 Task: Change the currency to Euro on Google Flights.
Action: Mouse pressed left at (493, 168)
Screenshot: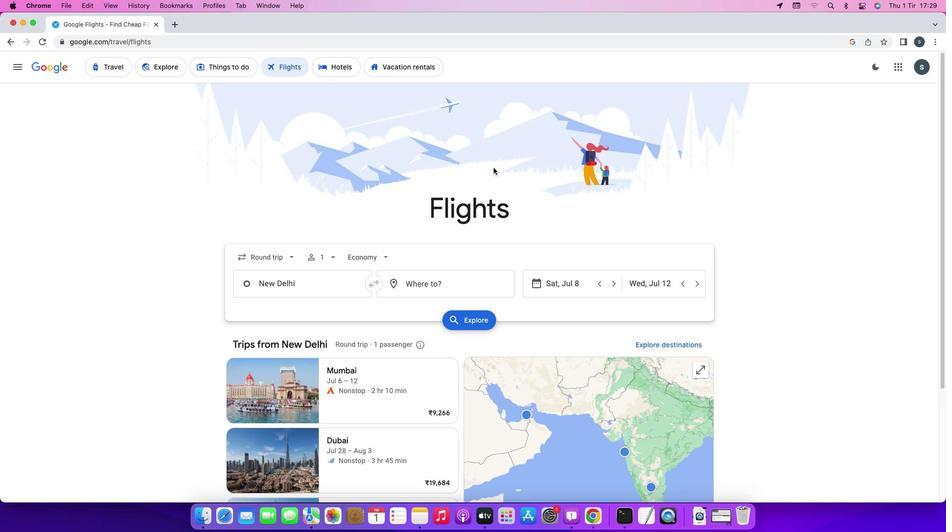 
Action: Mouse moved to (517, 216)
Screenshot: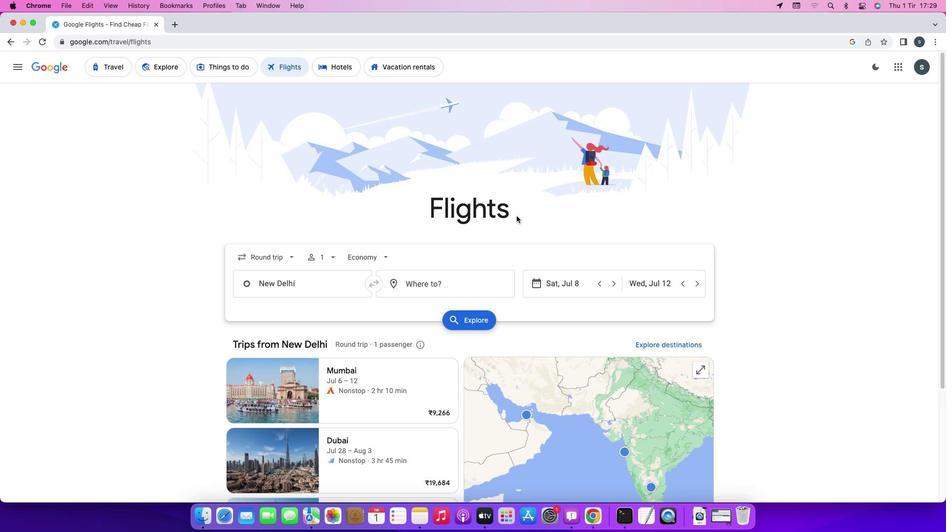 
Action: Mouse scrolled (517, 216) with delta (0, 0)
Screenshot: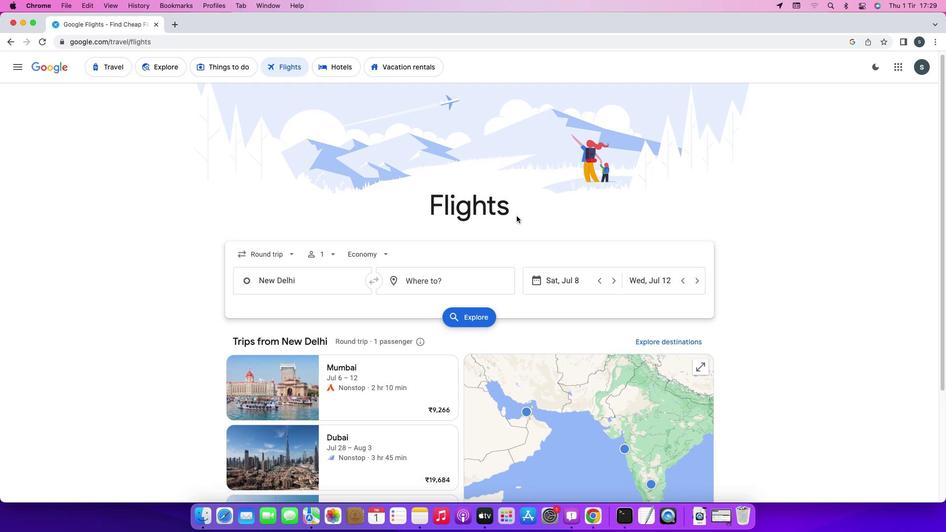 
Action: Mouse scrolled (517, 216) with delta (0, 0)
Screenshot: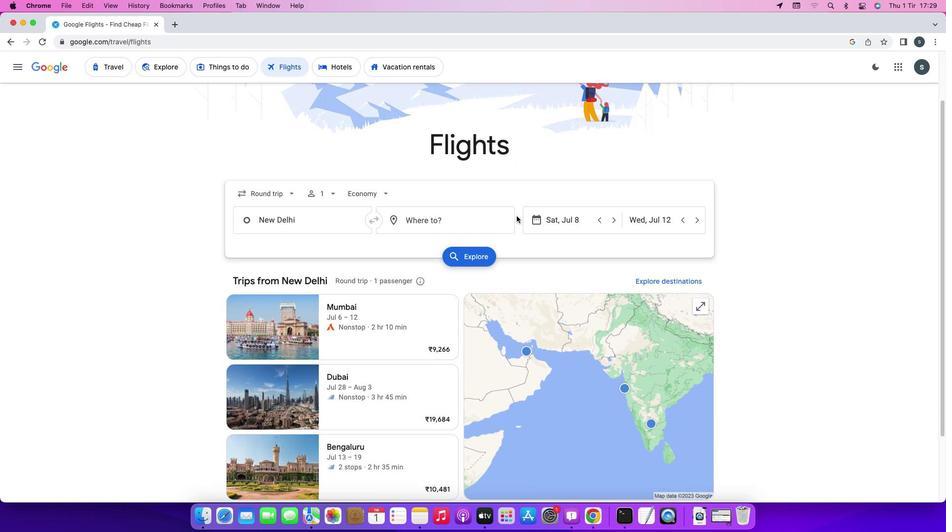
Action: Mouse scrolled (517, 216) with delta (0, 0)
Screenshot: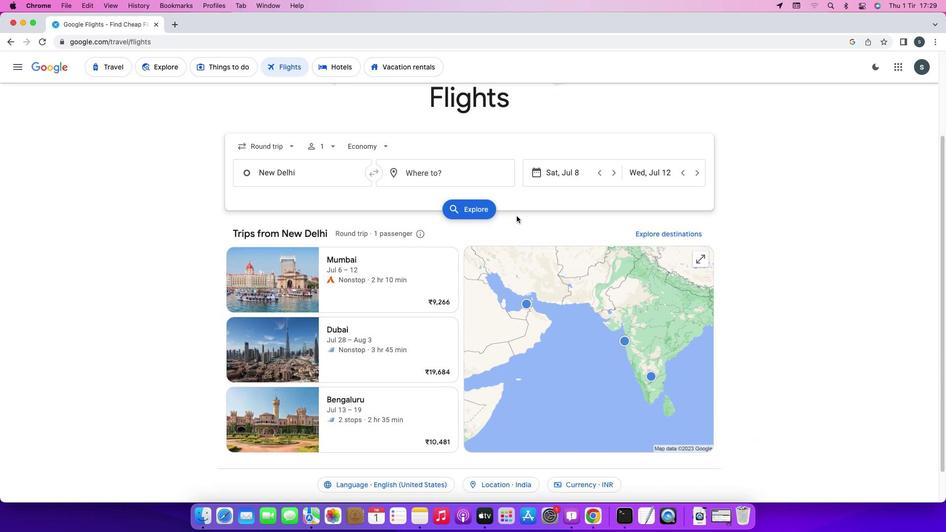 
Action: Mouse scrolled (517, 216) with delta (0, -1)
Screenshot: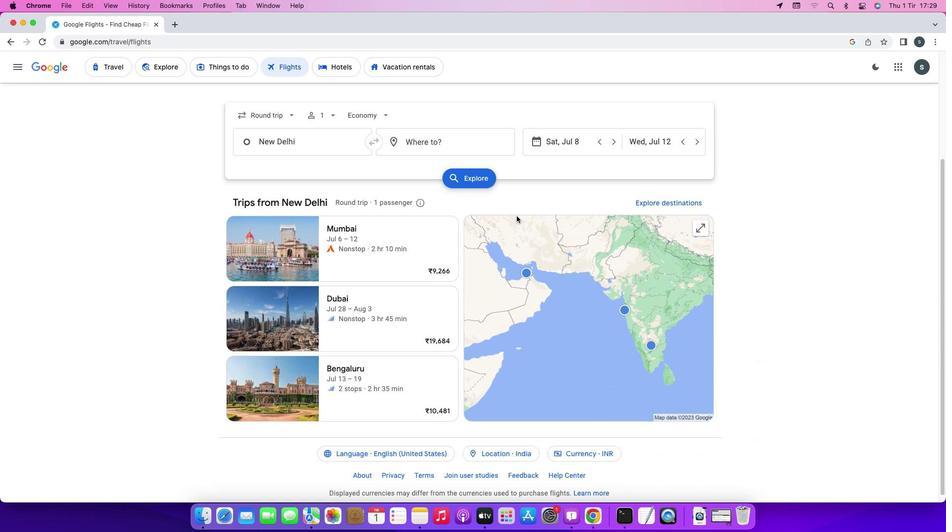 
Action: Mouse scrolled (517, 216) with delta (0, 0)
Screenshot: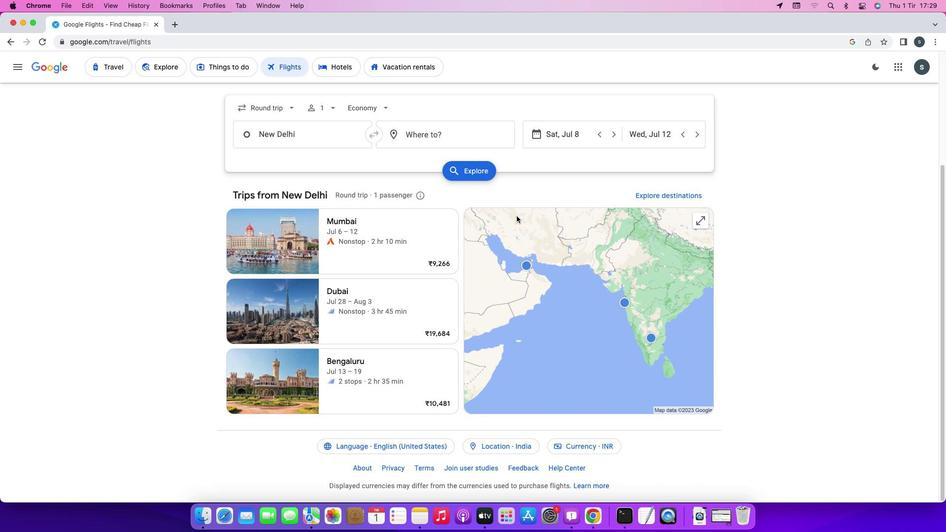 
Action: Mouse scrolled (517, 216) with delta (0, 0)
Screenshot: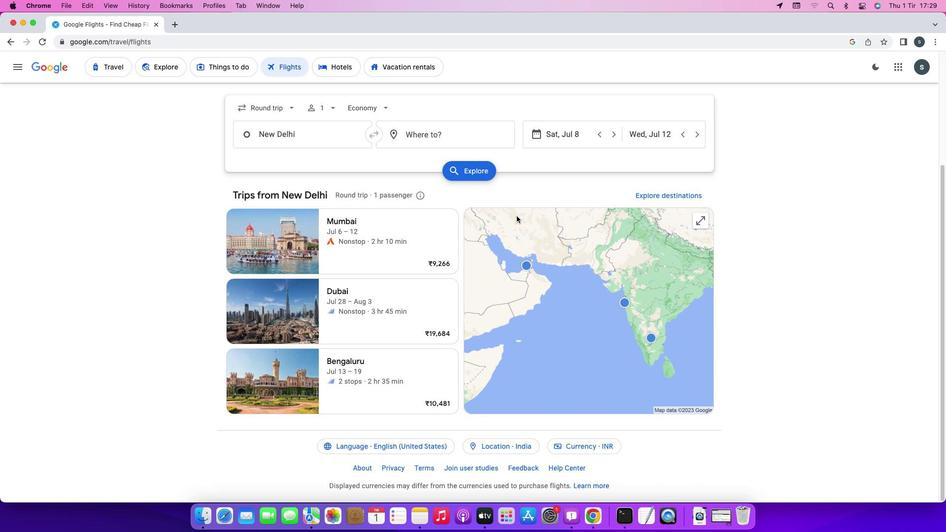 
Action: Mouse scrolled (517, 216) with delta (0, -1)
Screenshot: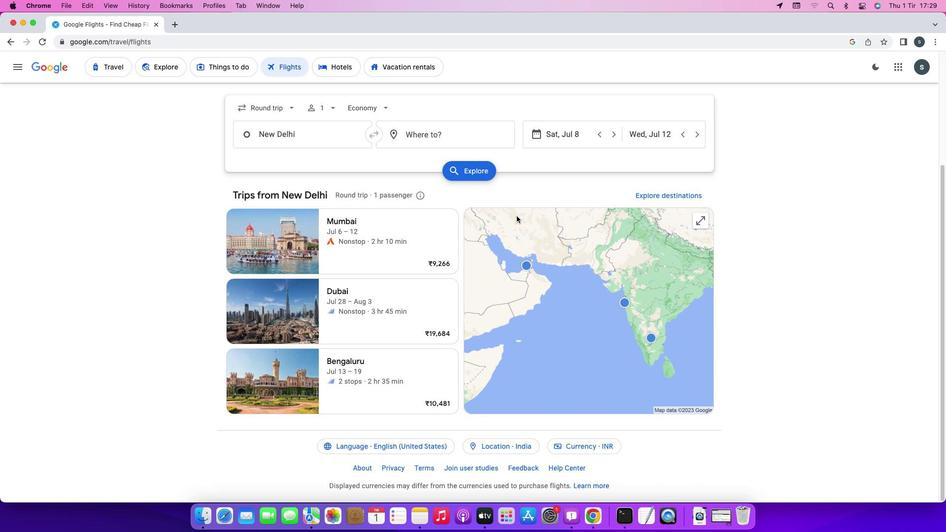 
Action: Mouse scrolled (517, 216) with delta (0, -1)
Screenshot: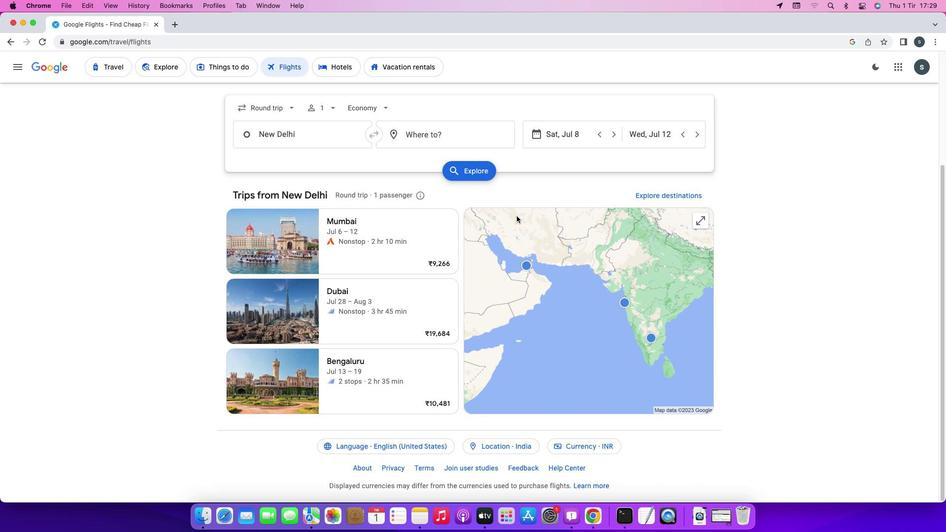 
Action: Mouse moved to (575, 444)
Screenshot: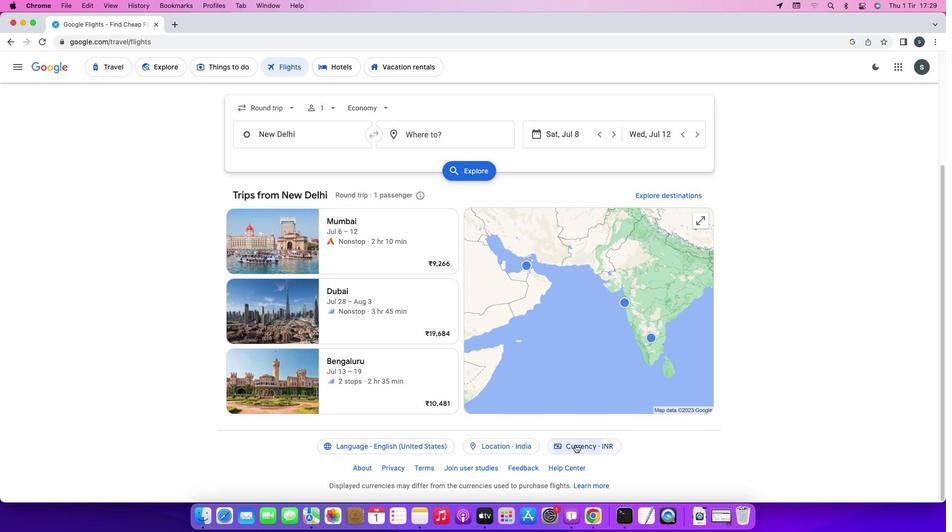 
Action: Mouse pressed left at (575, 444)
Screenshot: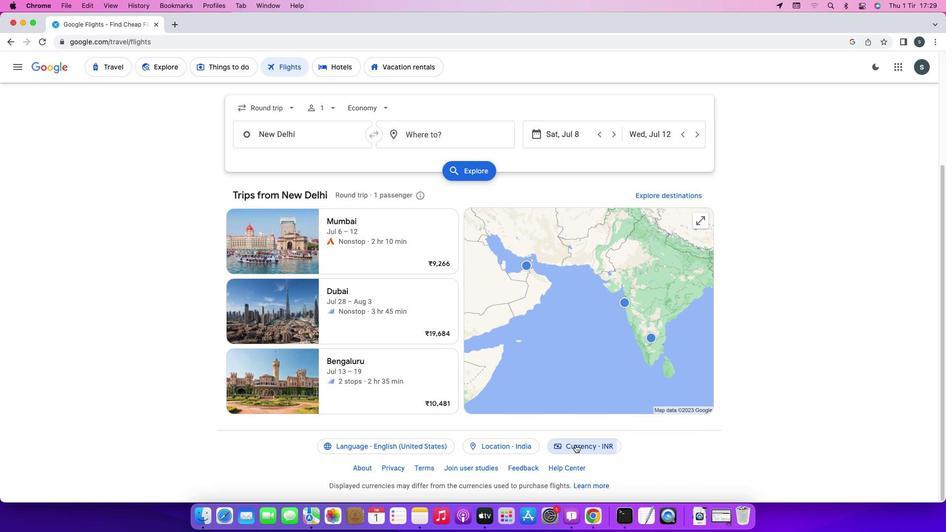 
Action: Mouse moved to (479, 315)
Screenshot: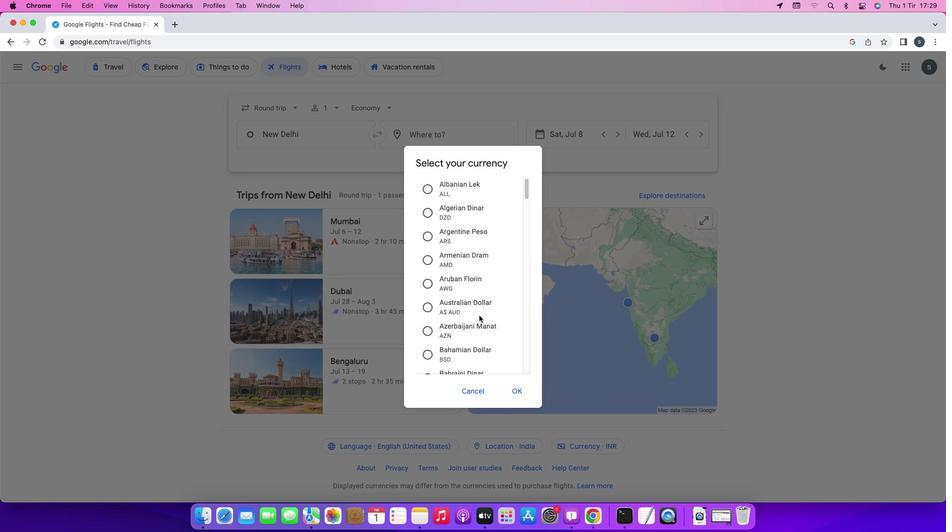 
Action: Mouse scrolled (479, 315) with delta (0, 0)
Screenshot: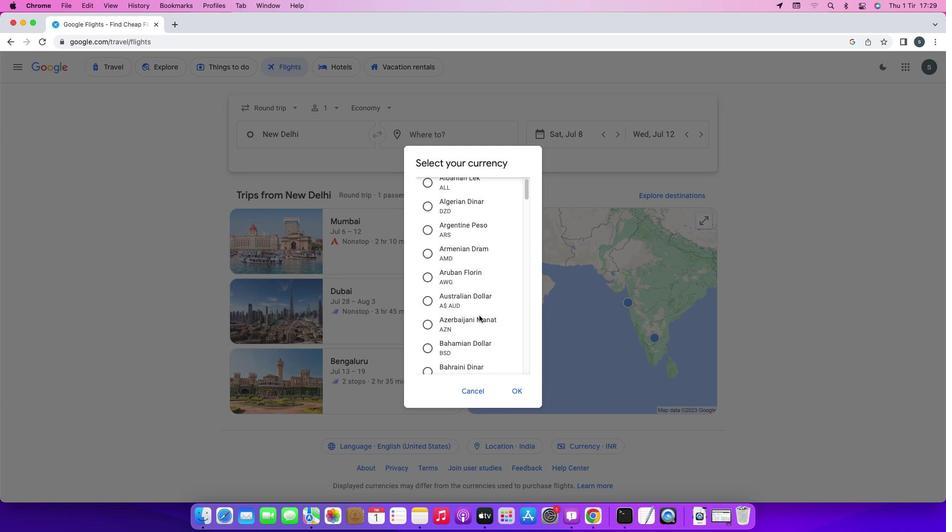 
Action: Mouse scrolled (479, 315) with delta (0, 0)
Screenshot: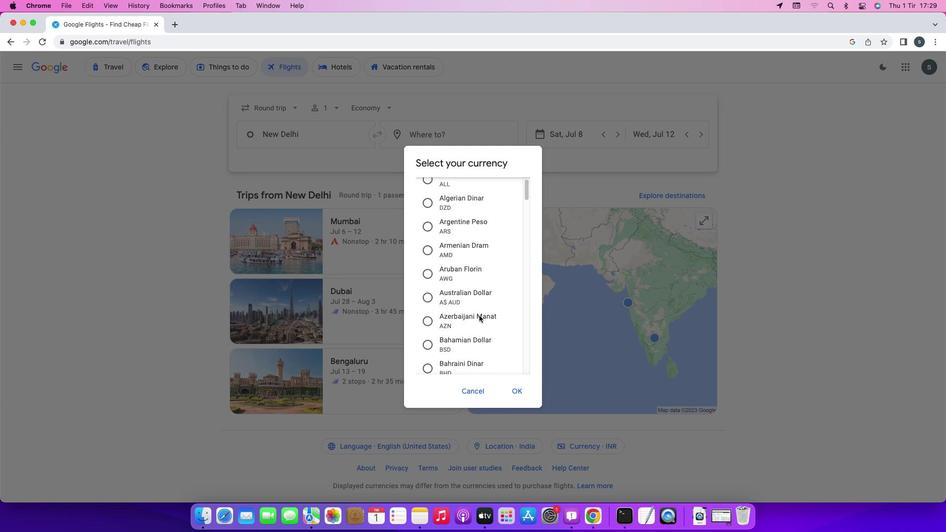 
Action: Mouse scrolled (479, 315) with delta (0, 0)
Screenshot: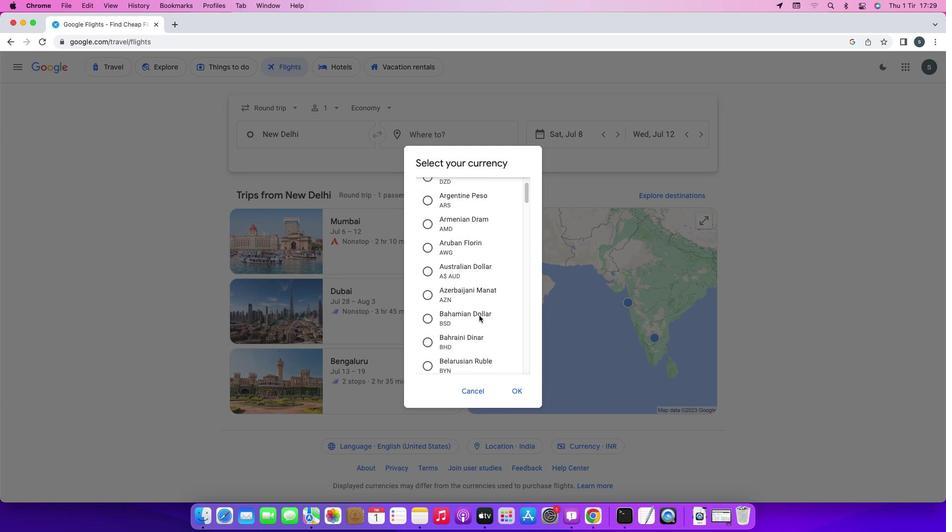
Action: Mouse scrolled (479, 315) with delta (0, 0)
Screenshot: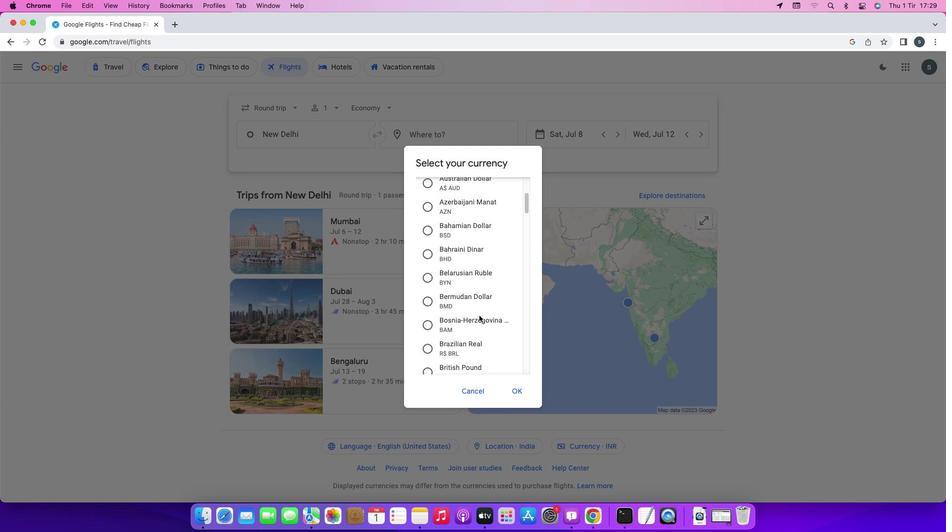 
Action: Mouse scrolled (479, 315) with delta (0, 0)
Screenshot: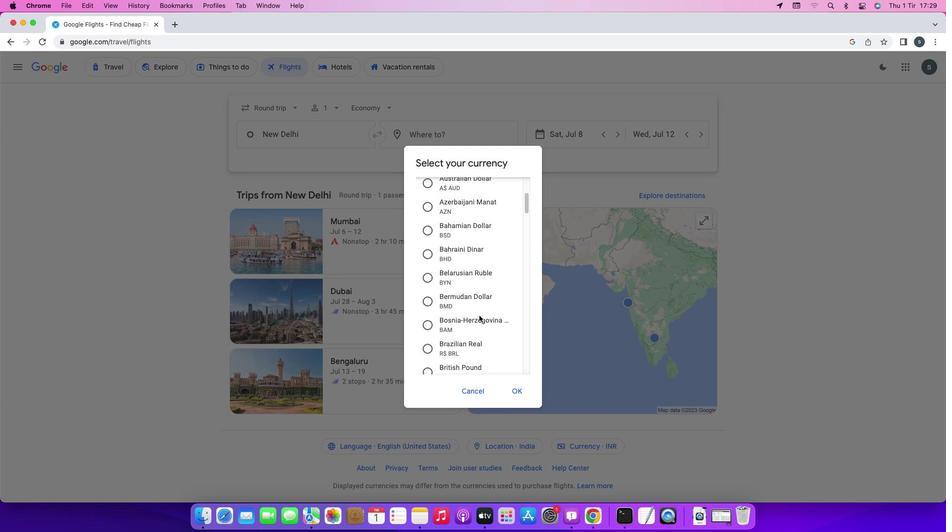 
Action: Mouse scrolled (479, 315) with delta (0, -1)
Screenshot: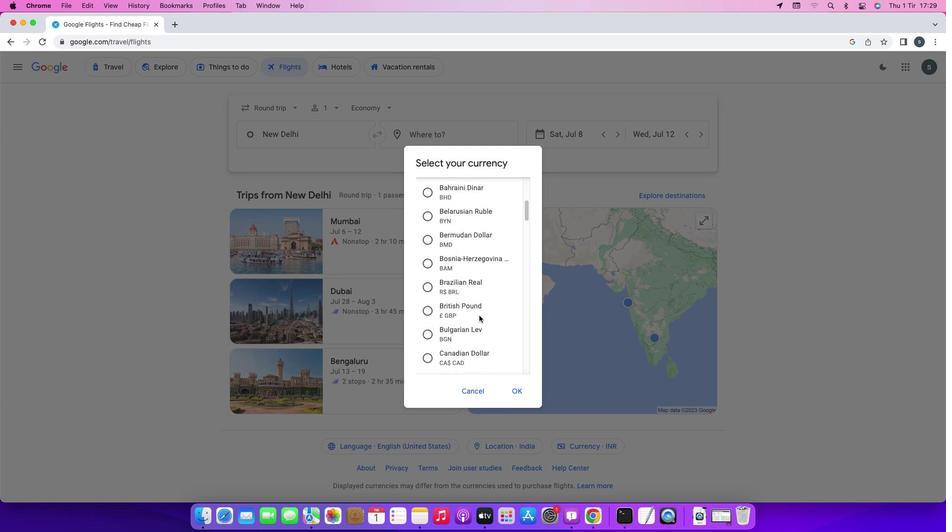 
Action: Mouse scrolled (479, 315) with delta (0, -1)
Screenshot: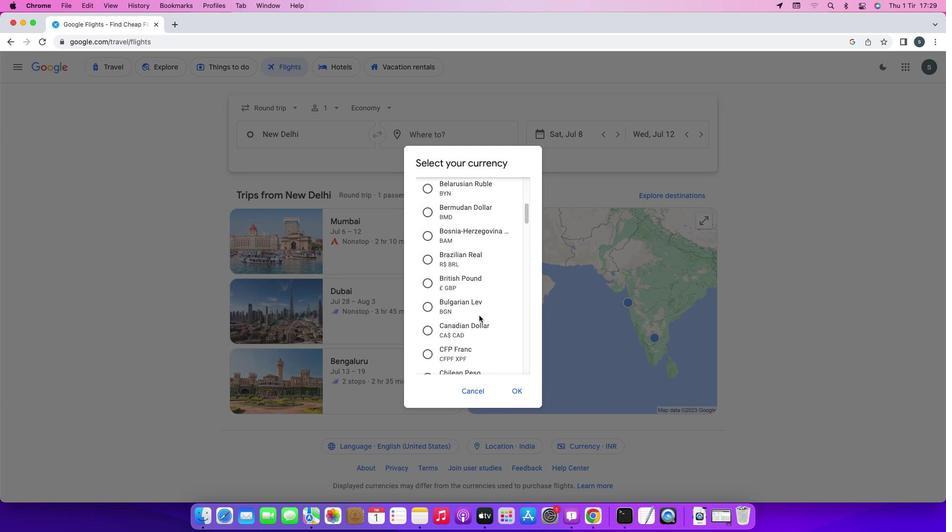 
Action: Mouse scrolled (479, 315) with delta (0, 0)
Screenshot: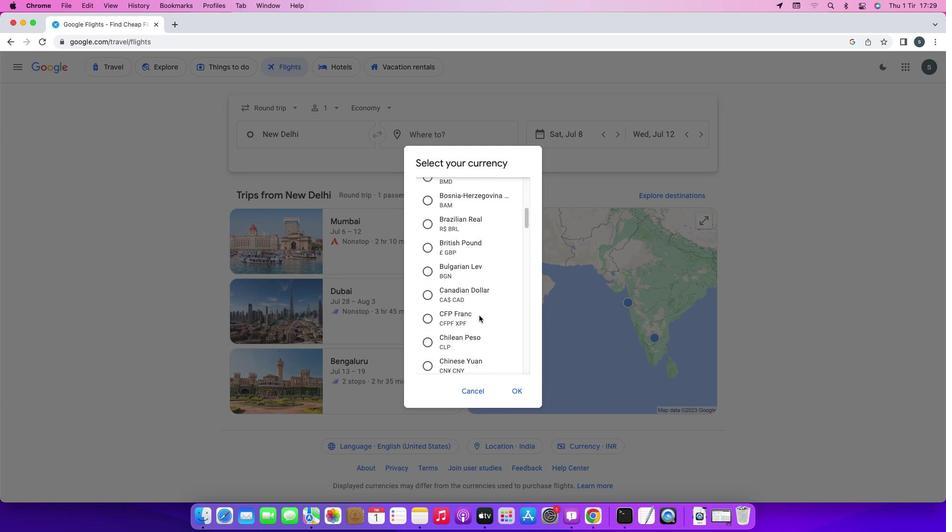 
Action: Mouse scrolled (479, 315) with delta (0, 0)
Screenshot: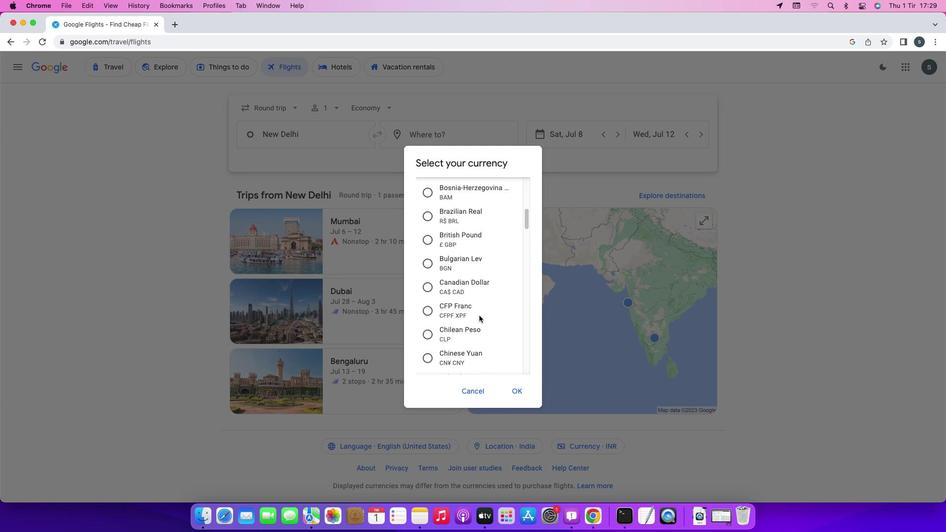 
Action: Mouse scrolled (479, 315) with delta (0, 0)
Screenshot: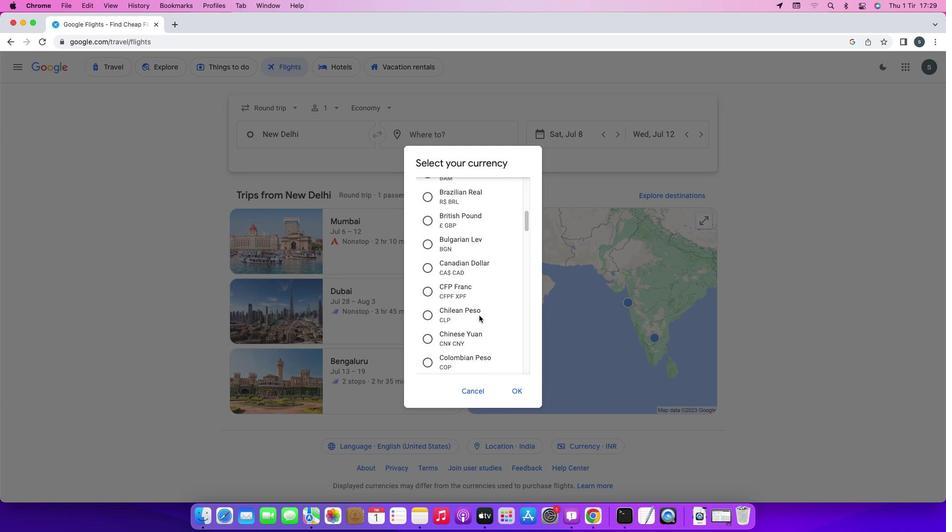 
Action: Mouse scrolled (479, 315) with delta (0, 0)
Screenshot: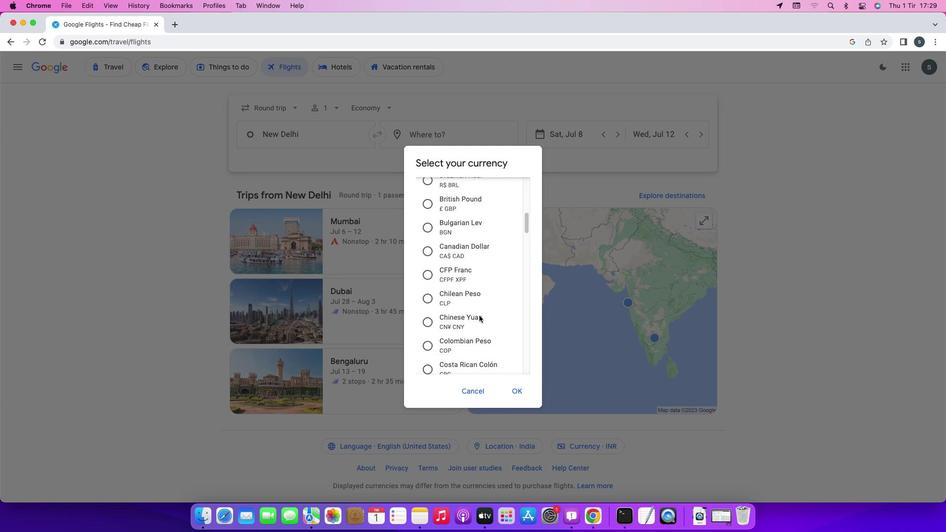 
Action: Mouse scrolled (479, 315) with delta (0, 0)
Screenshot: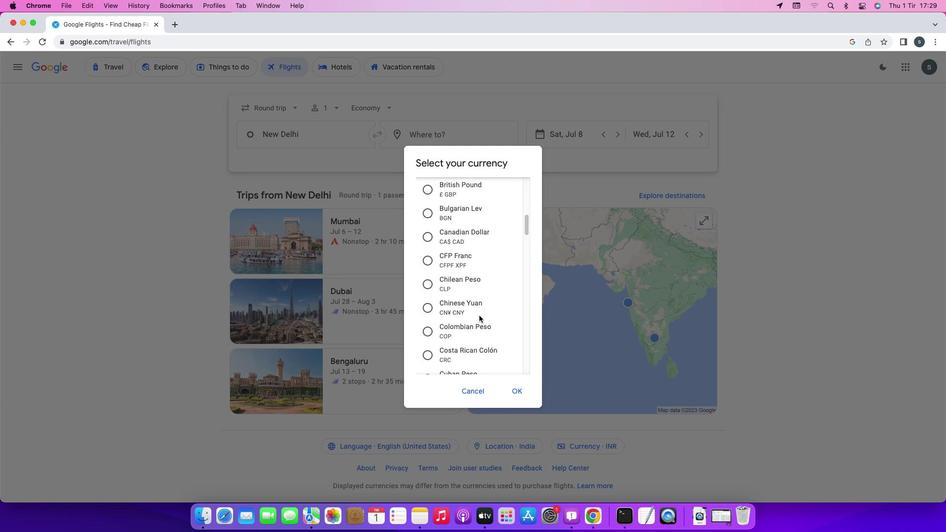 
Action: Mouse scrolled (479, 315) with delta (0, 0)
Screenshot: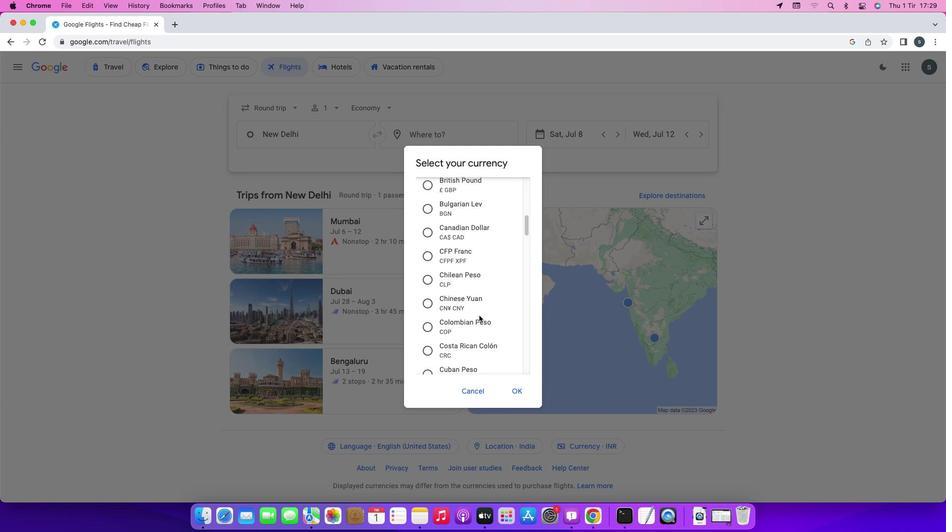 
Action: Mouse scrolled (479, 315) with delta (0, 0)
Screenshot: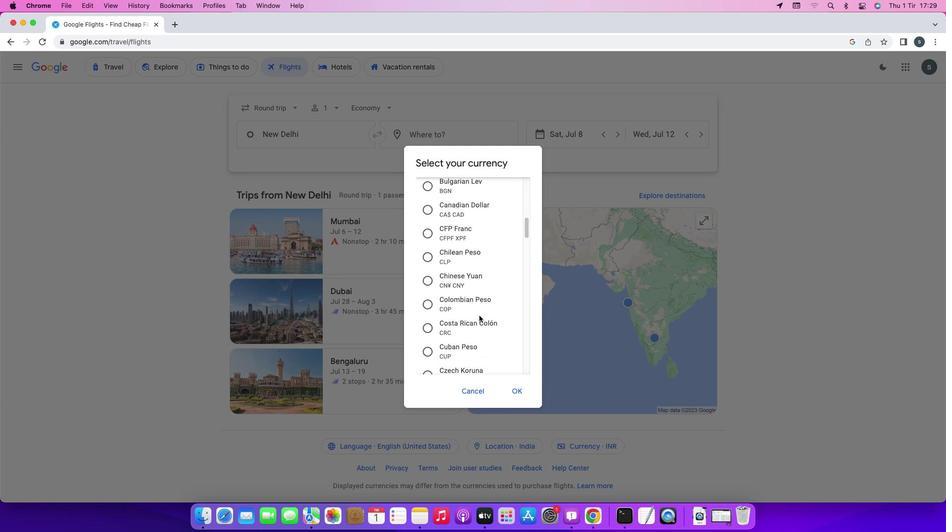 
Action: Mouse scrolled (479, 315) with delta (0, 0)
Screenshot: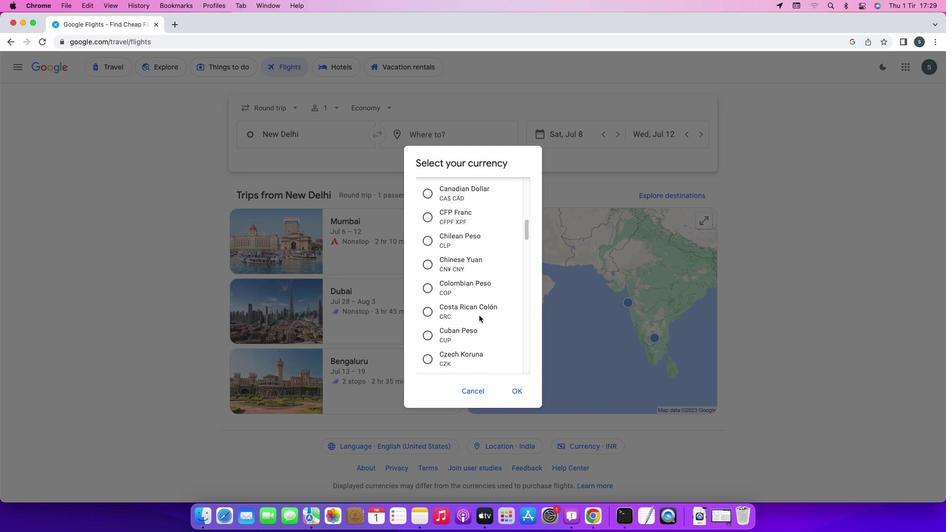 
Action: Mouse scrolled (479, 315) with delta (0, 0)
Screenshot: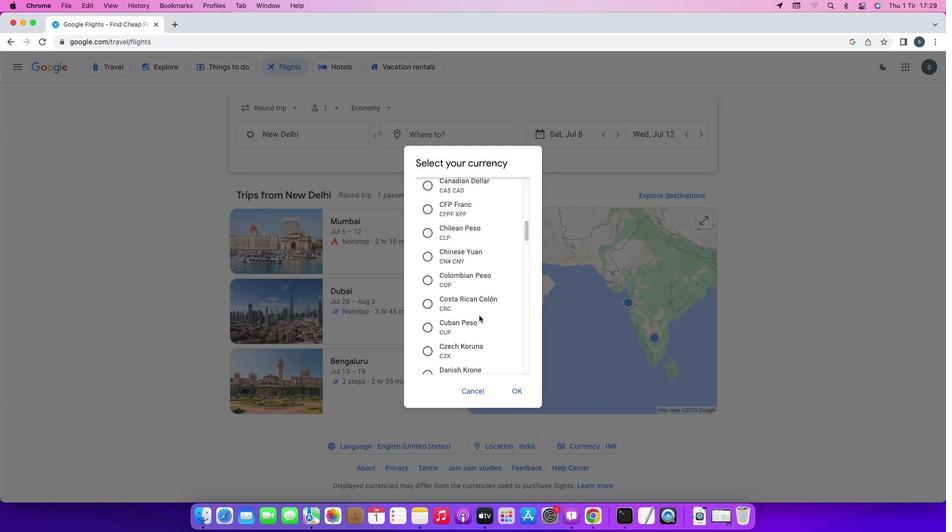 
Action: Mouse scrolled (479, 315) with delta (0, 0)
Screenshot: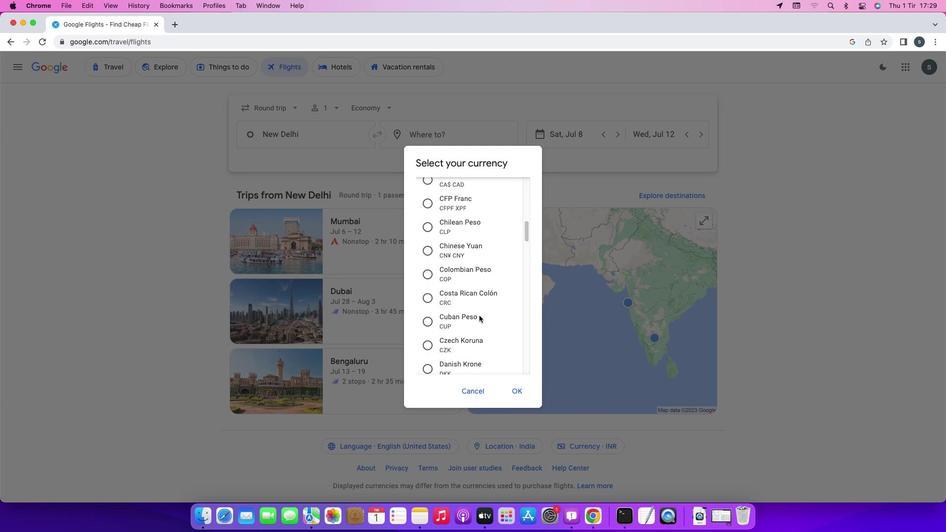 
Action: Mouse scrolled (479, 315) with delta (0, 0)
Screenshot: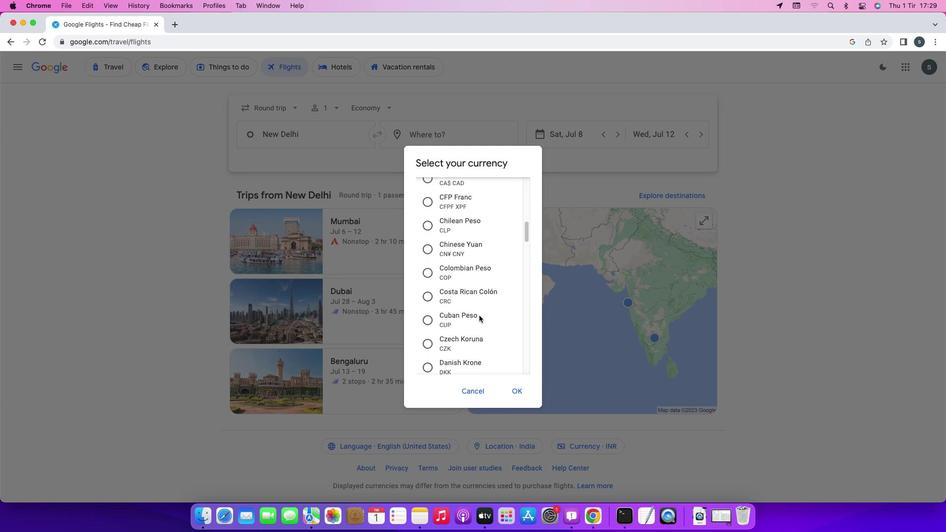 
Action: Mouse scrolled (479, 315) with delta (0, 0)
Screenshot: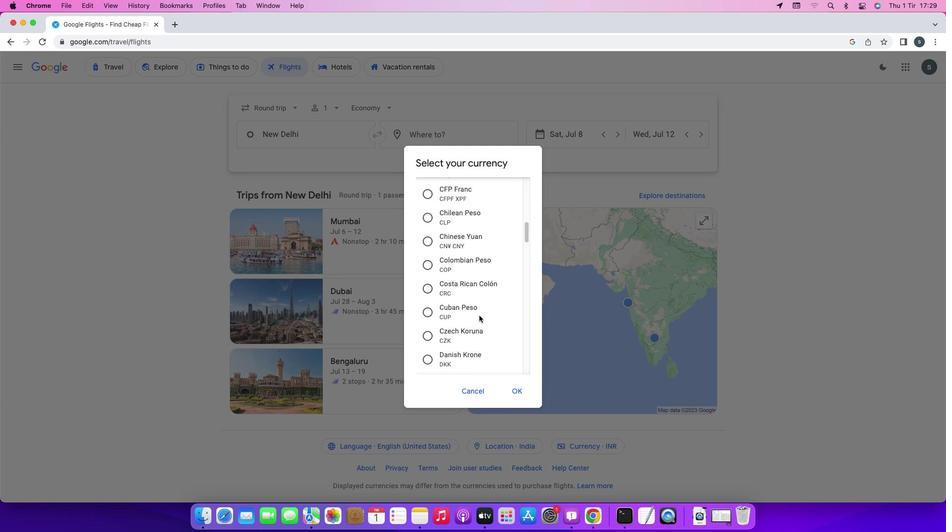 
Action: Mouse scrolled (479, 315) with delta (0, 0)
Screenshot: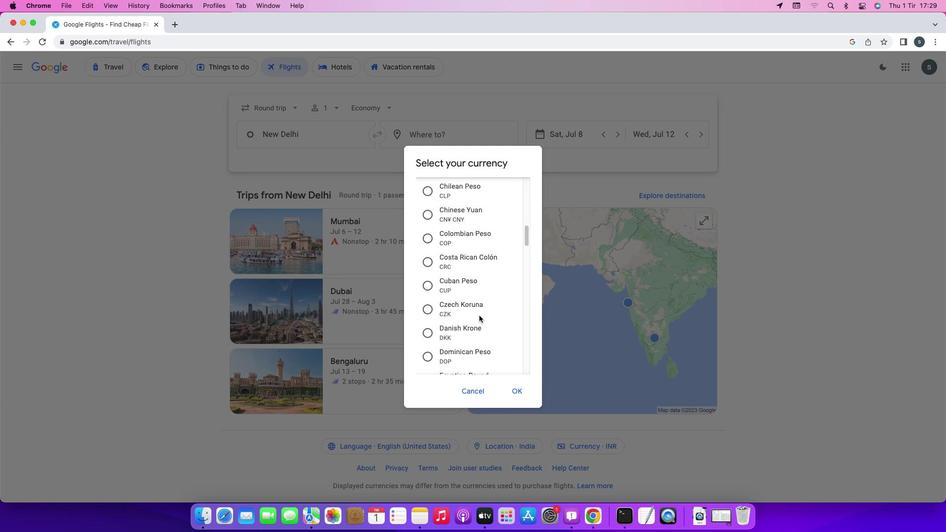 
Action: Mouse scrolled (479, 315) with delta (0, 0)
Screenshot: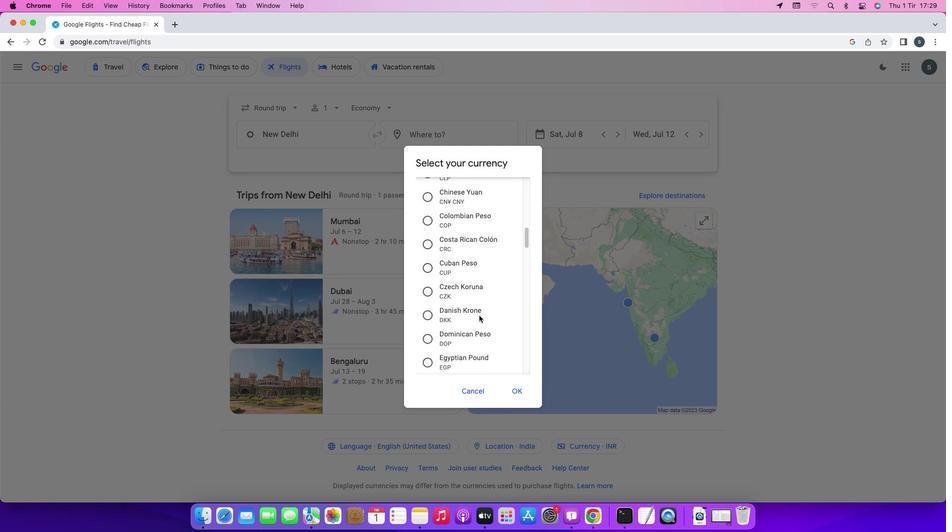 
Action: Mouse scrolled (479, 315) with delta (0, 0)
Screenshot: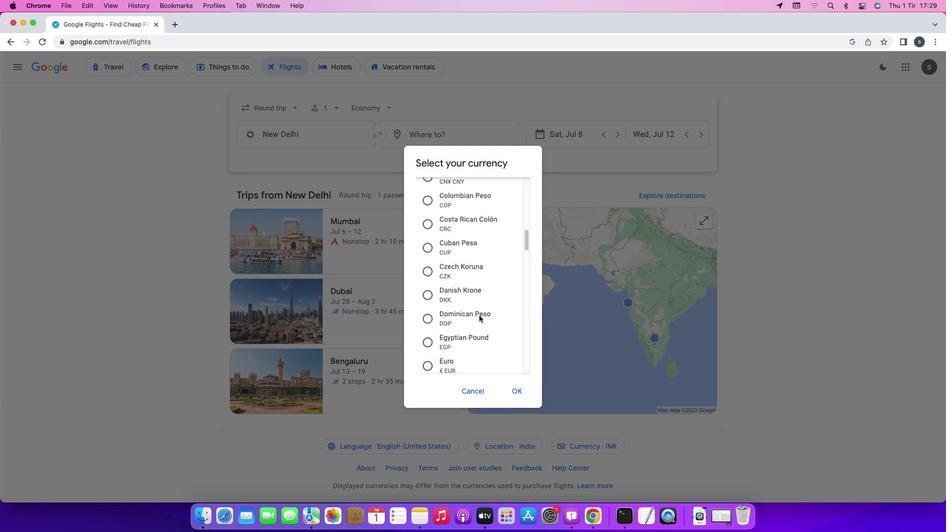 
Action: Mouse scrolled (479, 315) with delta (0, 0)
Screenshot: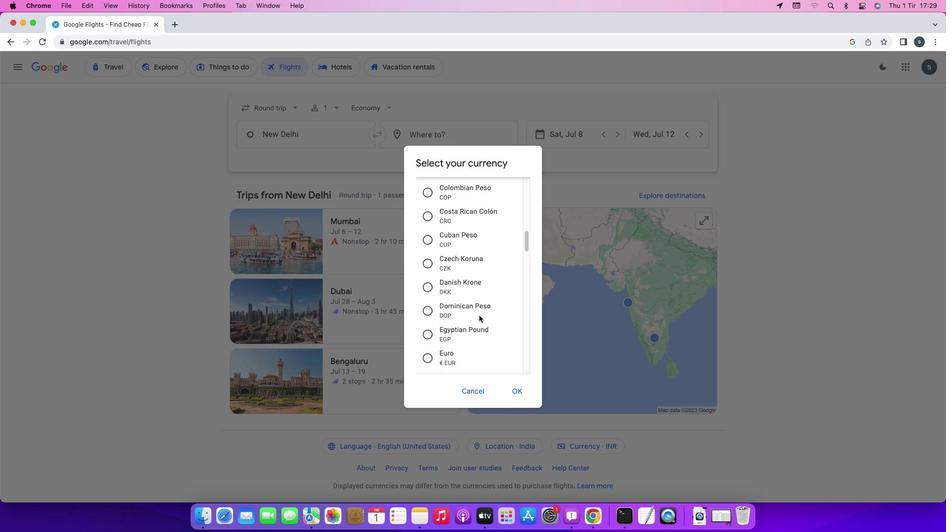 
Action: Mouse scrolled (479, 315) with delta (0, 0)
Screenshot: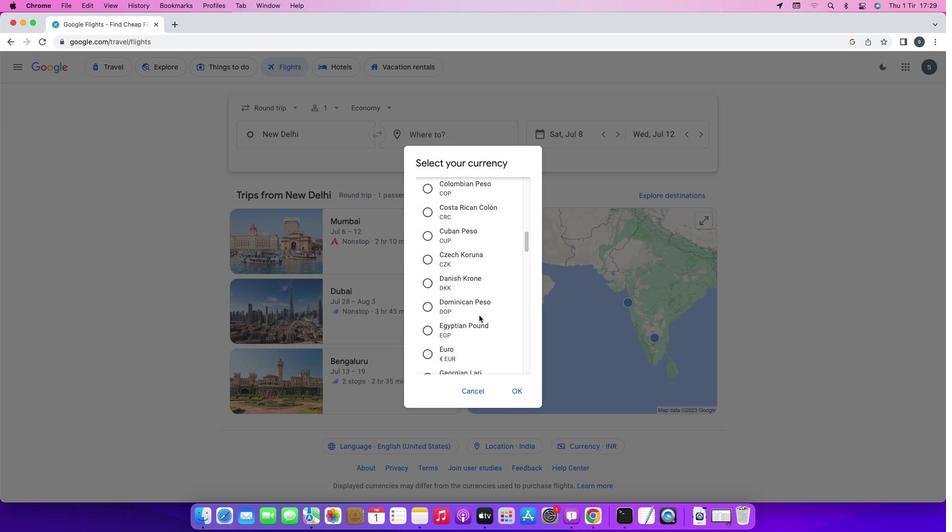 
Action: Mouse scrolled (479, 315) with delta (0, 0)
Screenshot: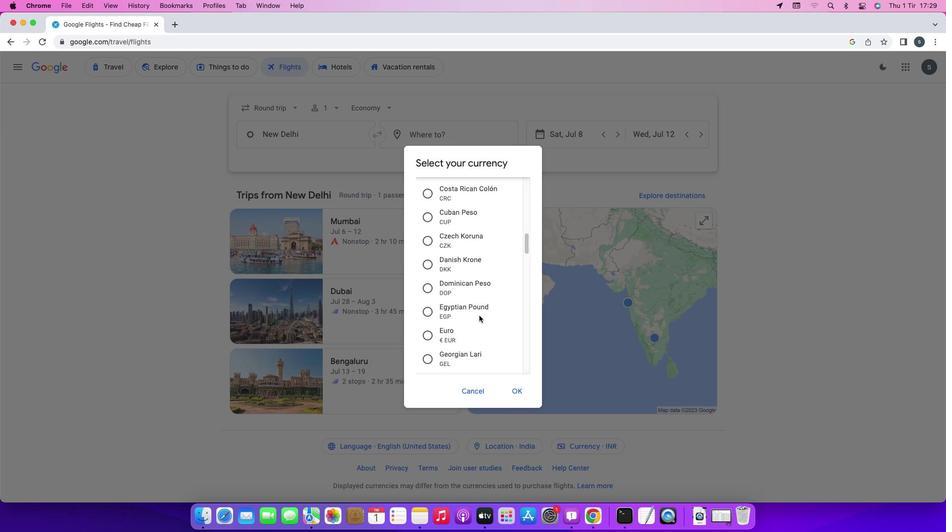 
Action: Mouse moved to (427, 328)
Screenshot: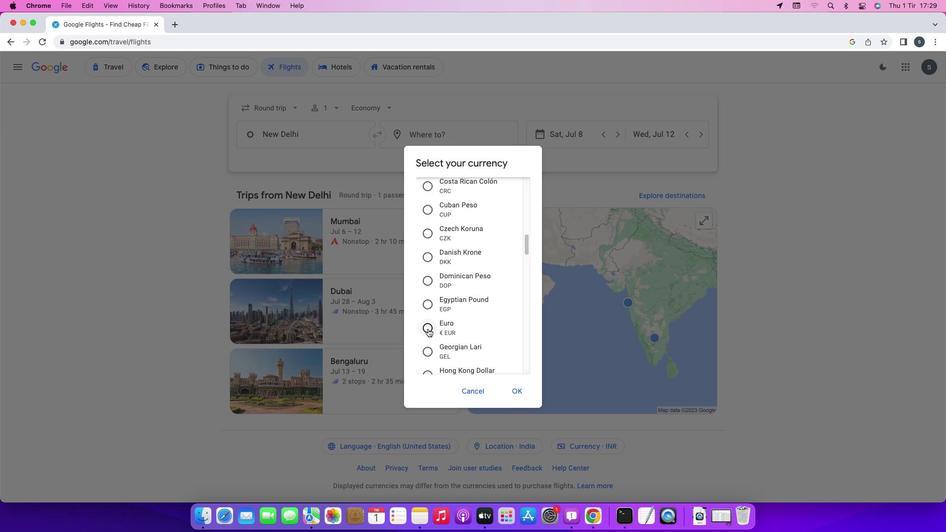
Action: Mouse pressed left at (427, 328)
Screenshot: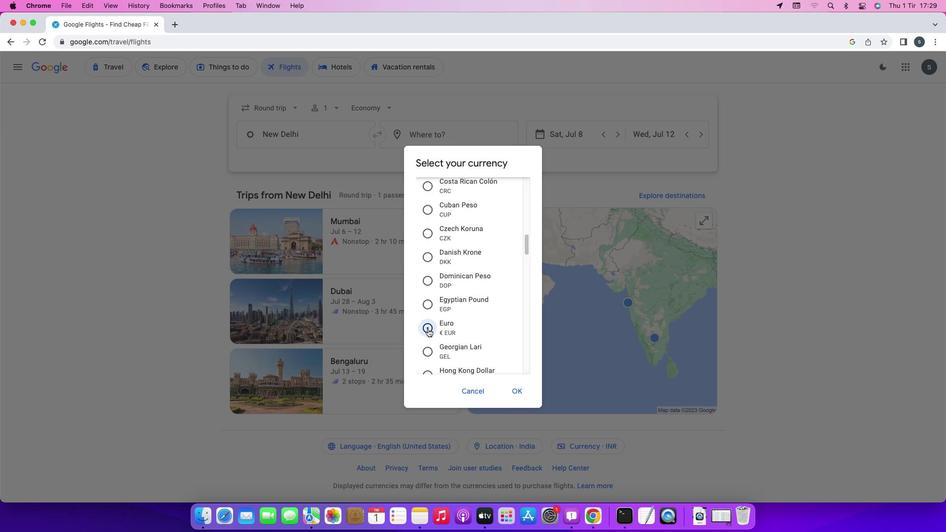 
Action: Mouse moved to (515, 390)
Screenshot: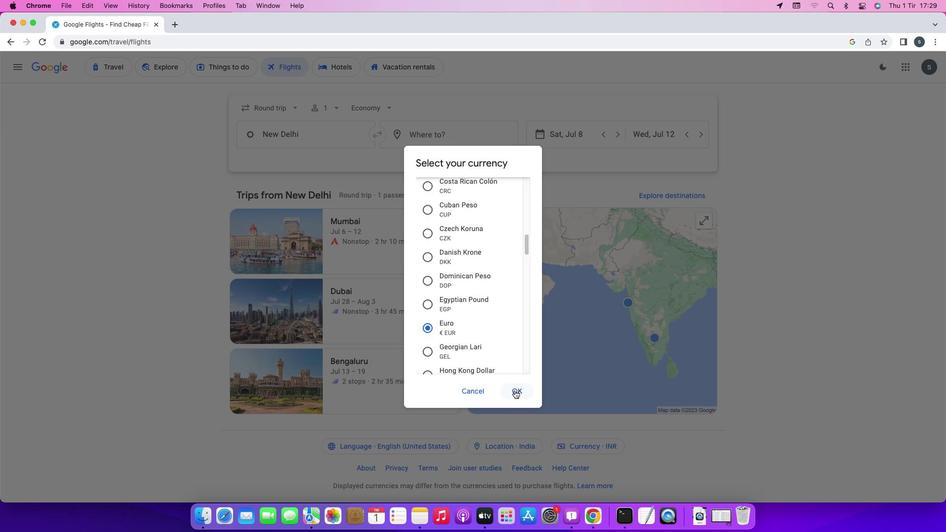 
Action: Mouse pressed left at (515, 390)
Screenshot: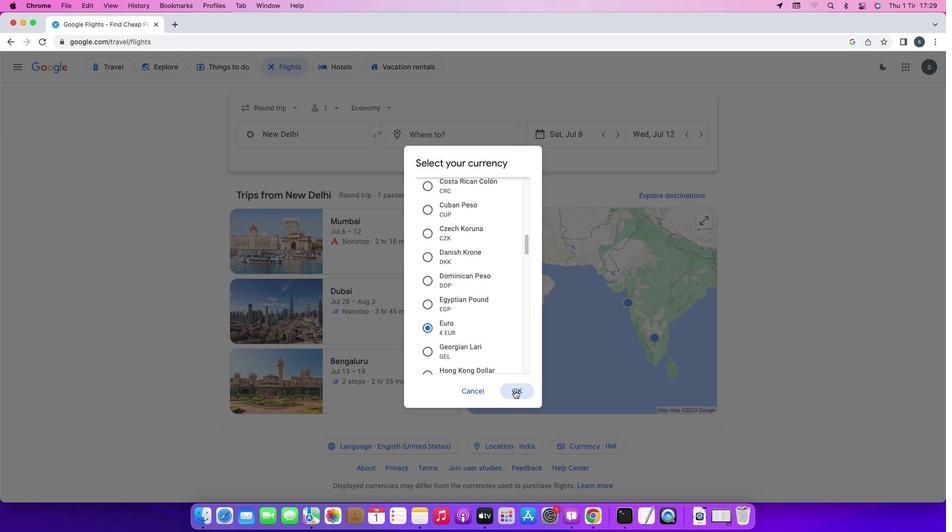 
Action: Mouse moved to (537, 208)
Screenshot: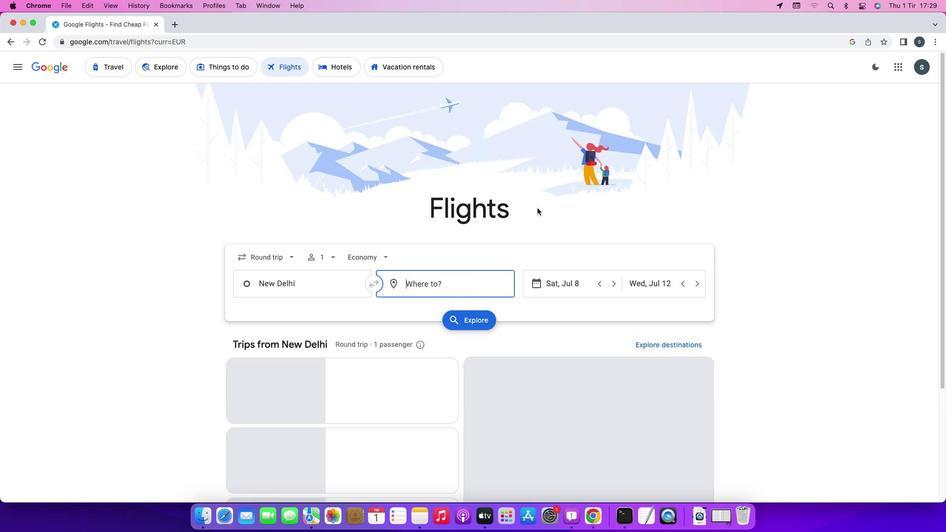 
Action: Mouse pressed left at (537, 208)
Screenshot: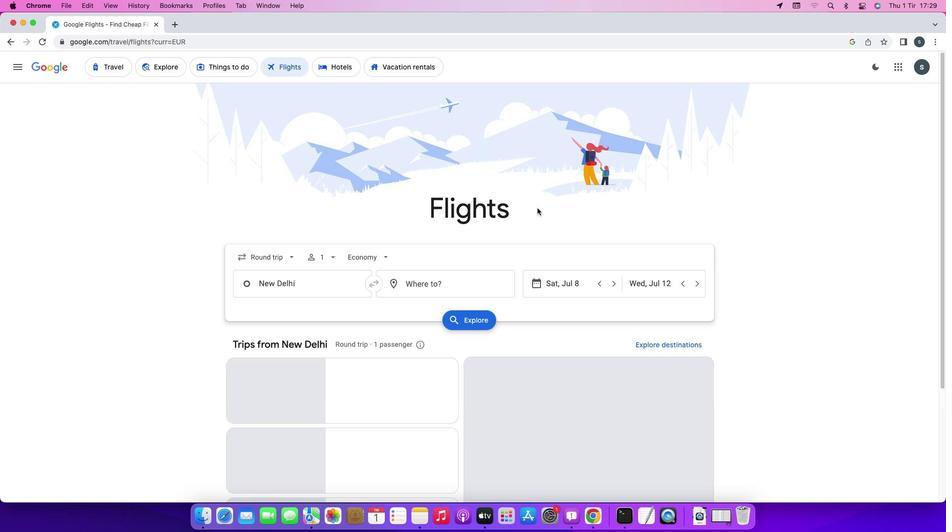 
